 Task: Plan a hiking trip for the next Thursday at 2:00 PM.
Action: Mouse moved to (74, 148)
Screenshot: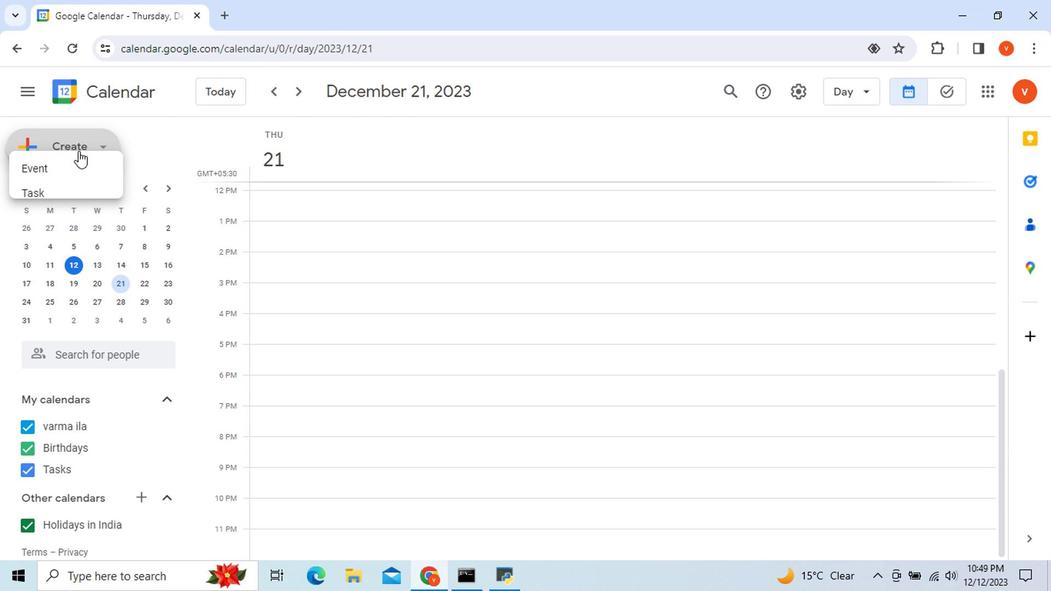 
Action: Mouse pressed left at (74, 148)
Screenshot: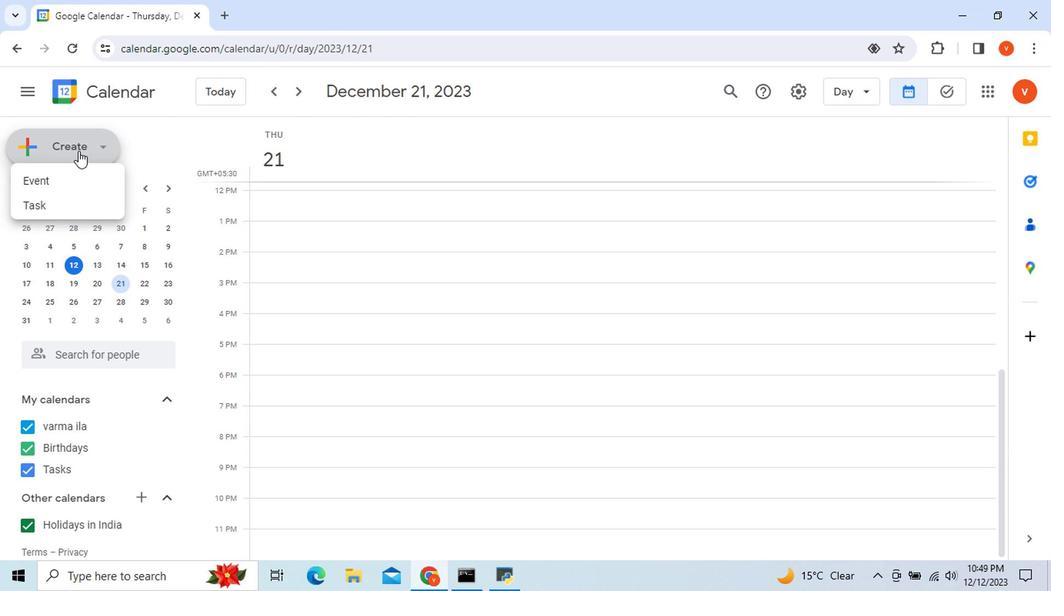 
Action: Mouse moved to (37, 211)
Screenshot: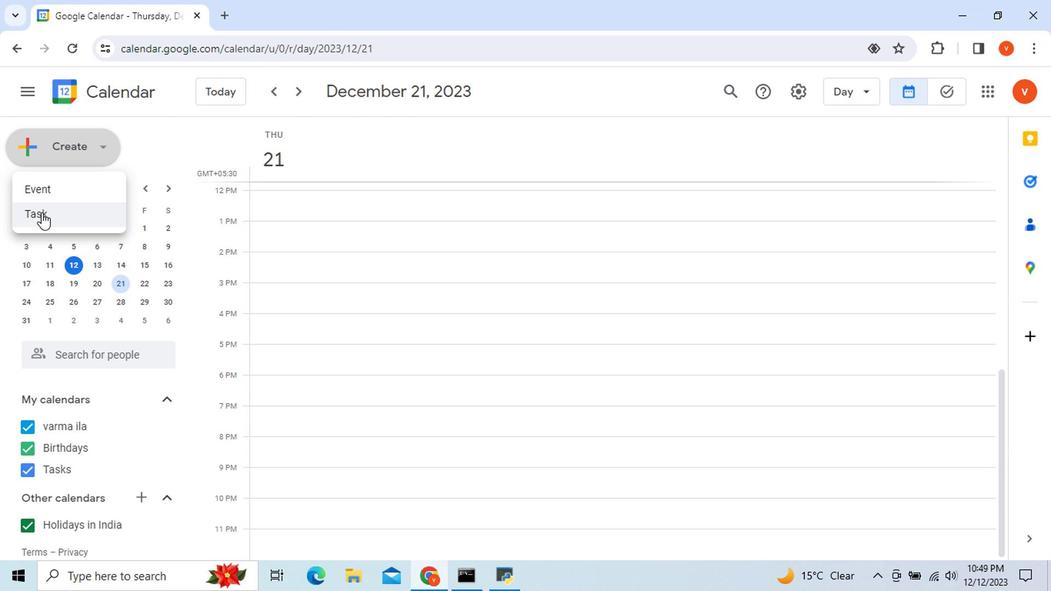 
Action: Mouse pressed left at (37, 211)
Screenshot: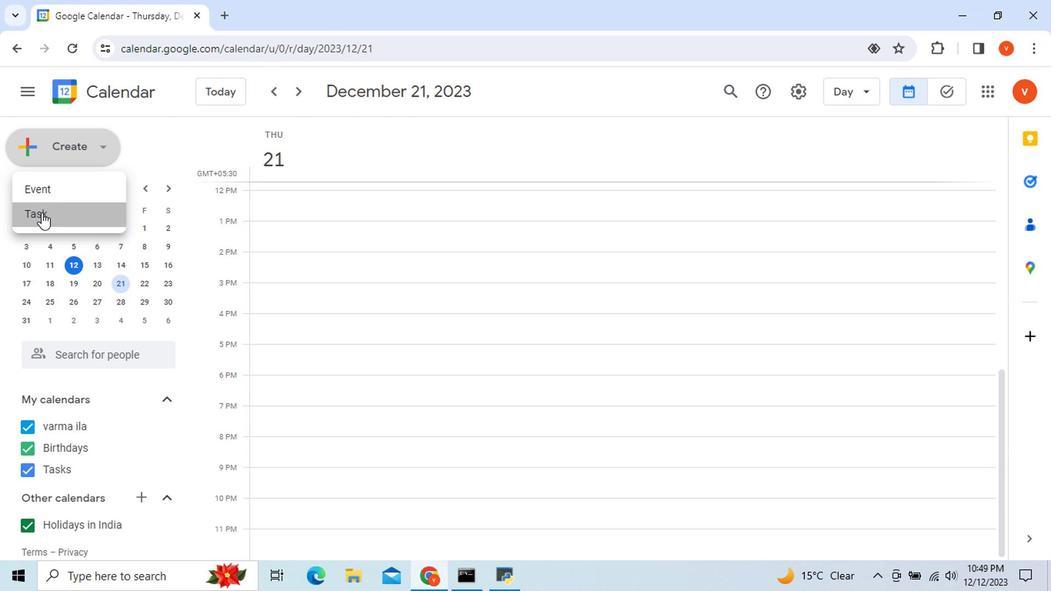 
Action: Mouse moved to (611, 456)
Screenshot: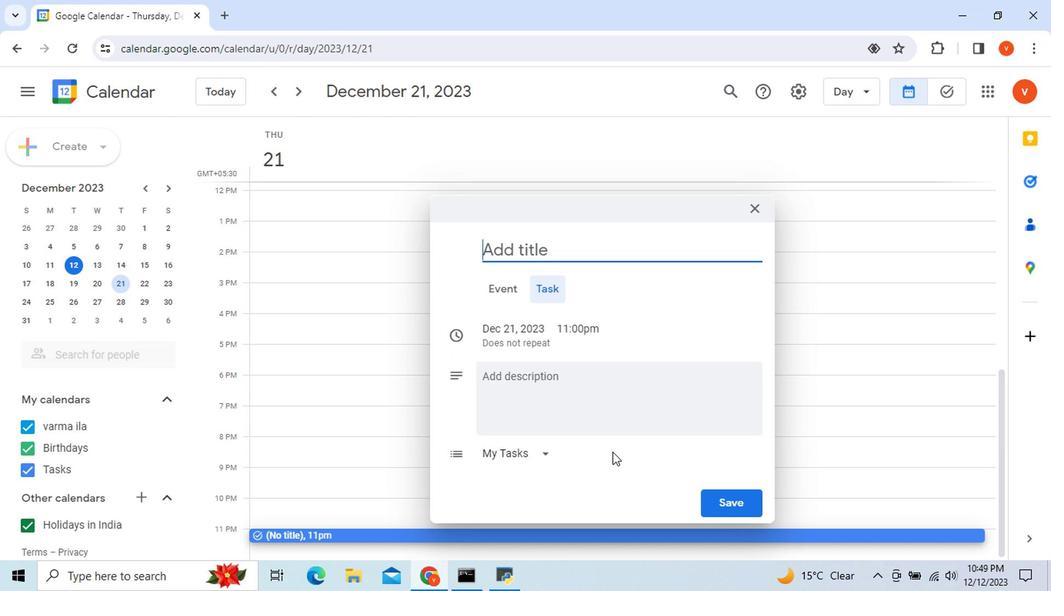 
Action: Key pressed <Key.shift>Hiking<Key.space><Key.shift>Trip
Screenshot: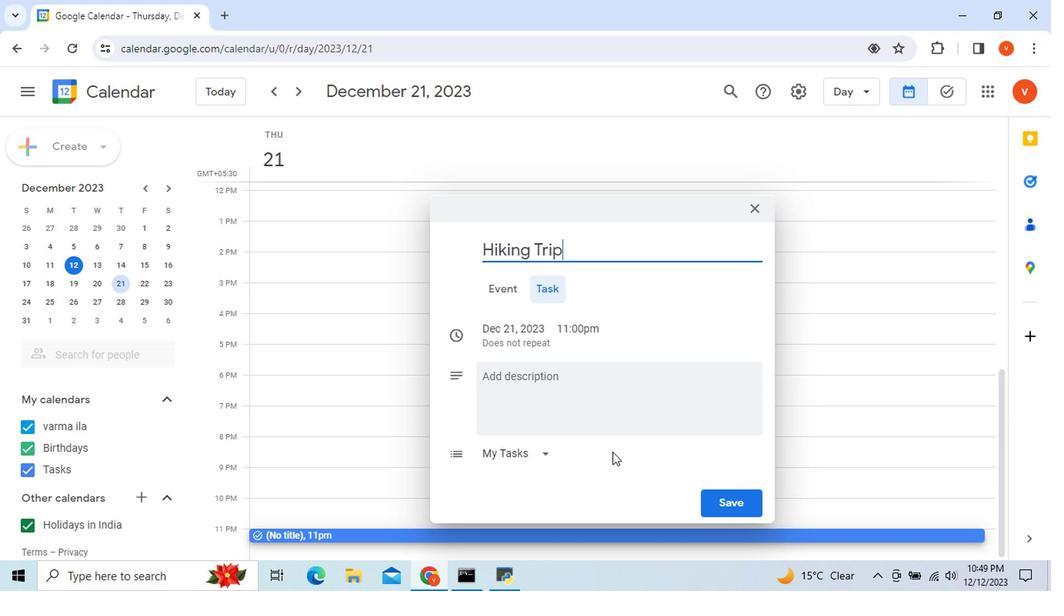 
Action: Mouse moved to (578, 335)
Screenshot: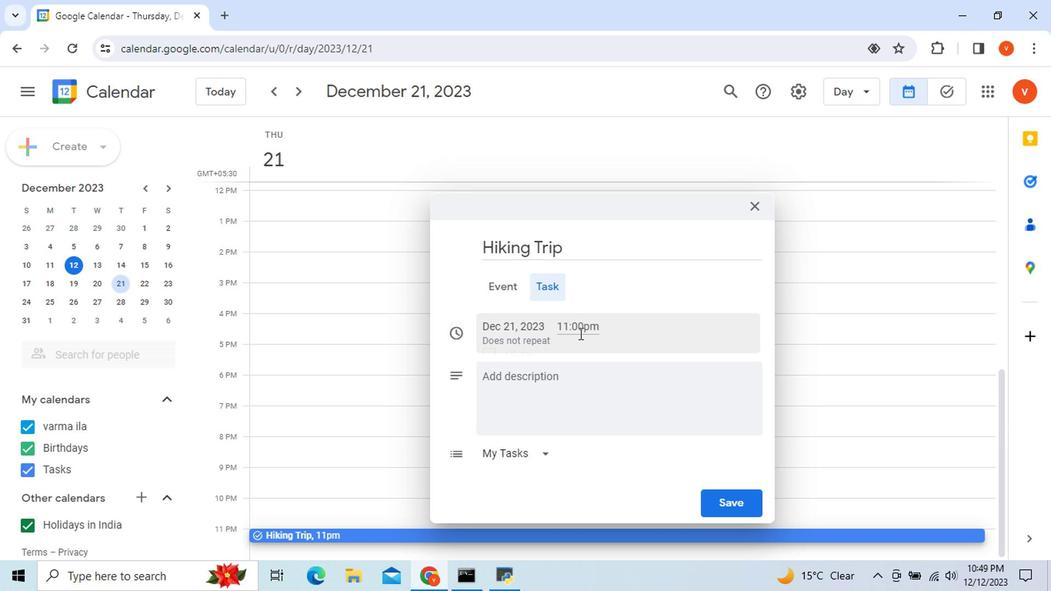 
Action: Mouse pressed left at (578, 335)
Screenshot: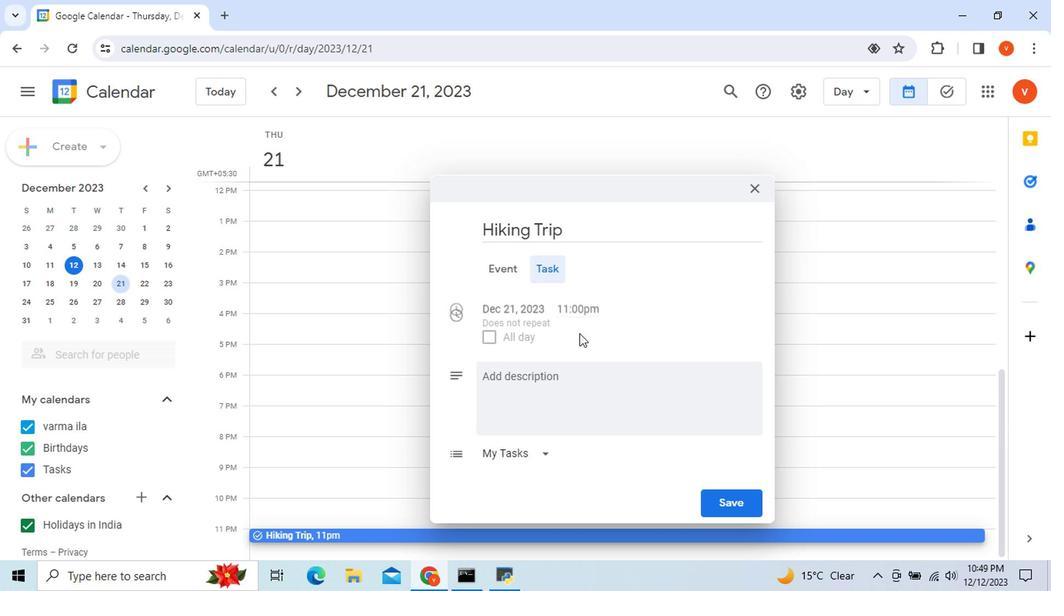 
Action: Mouse moved to (692, 448)
Screenshot: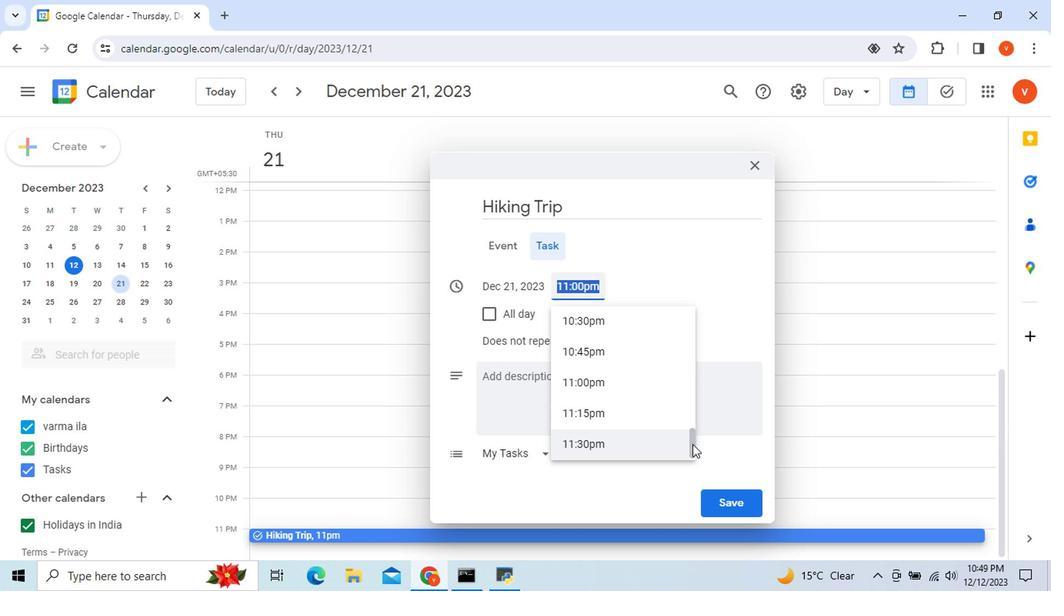 
Action: Mouse pressed left at (692, 448)
Screenshot: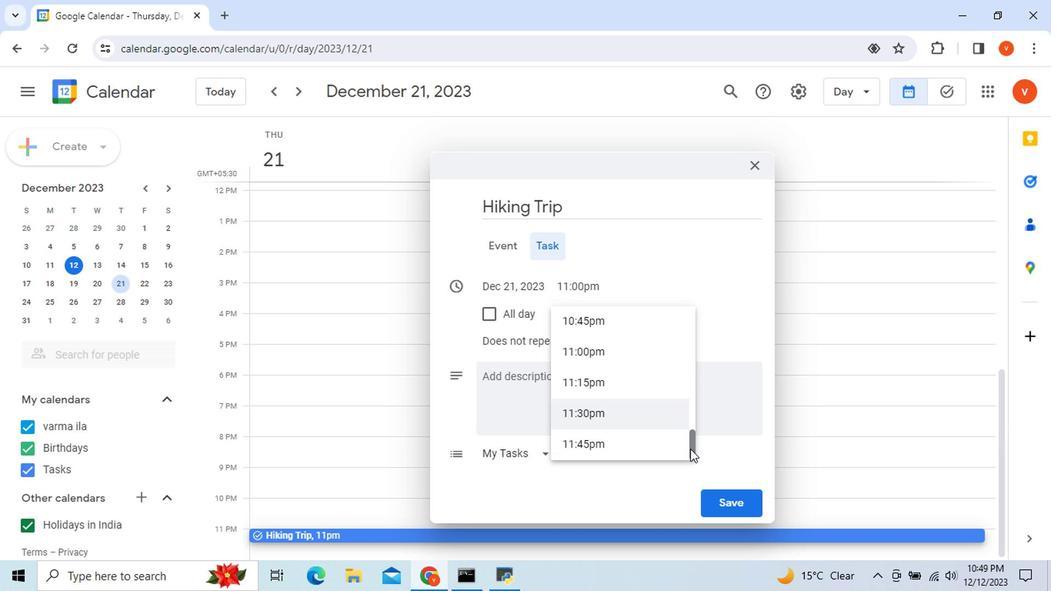 
Action: Mouse moved to (688, 445)
Screenshot: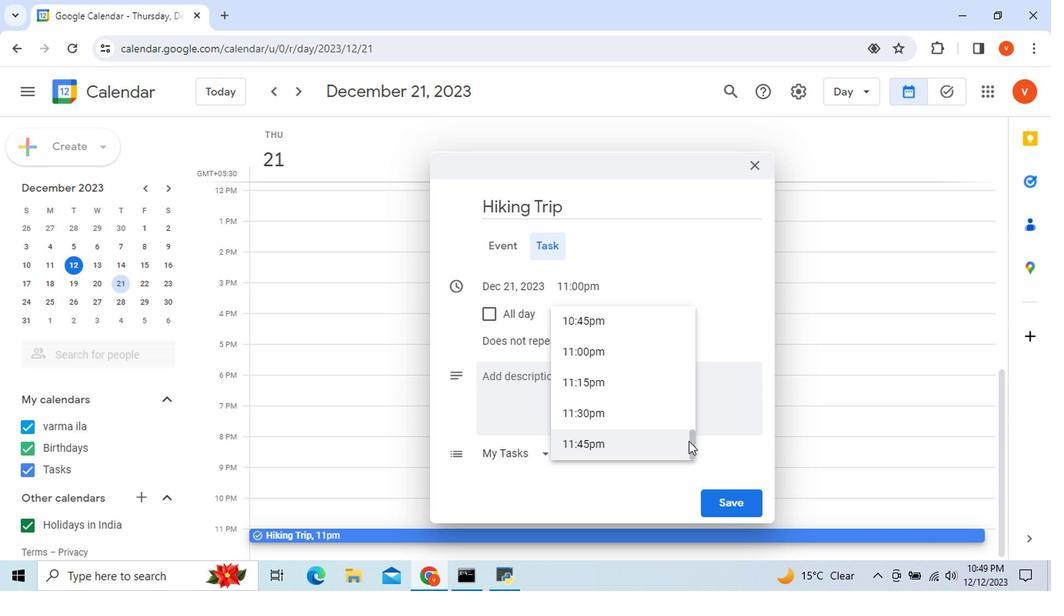 
Action: Mouse pressed left at (688, 445)
Screenshot: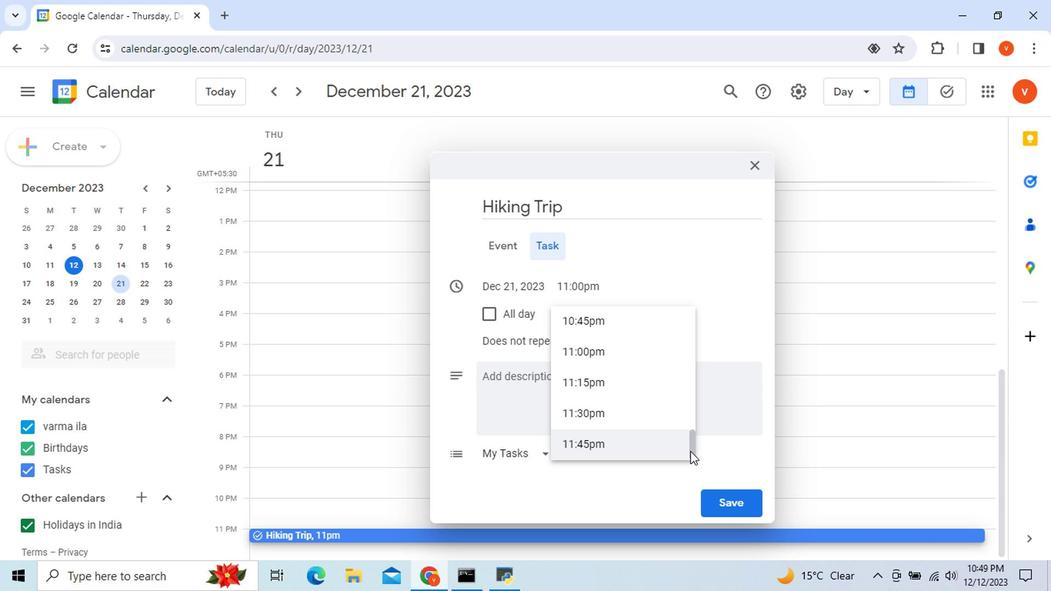 
Action: Mouse moved to (653, 421)
Screenshot: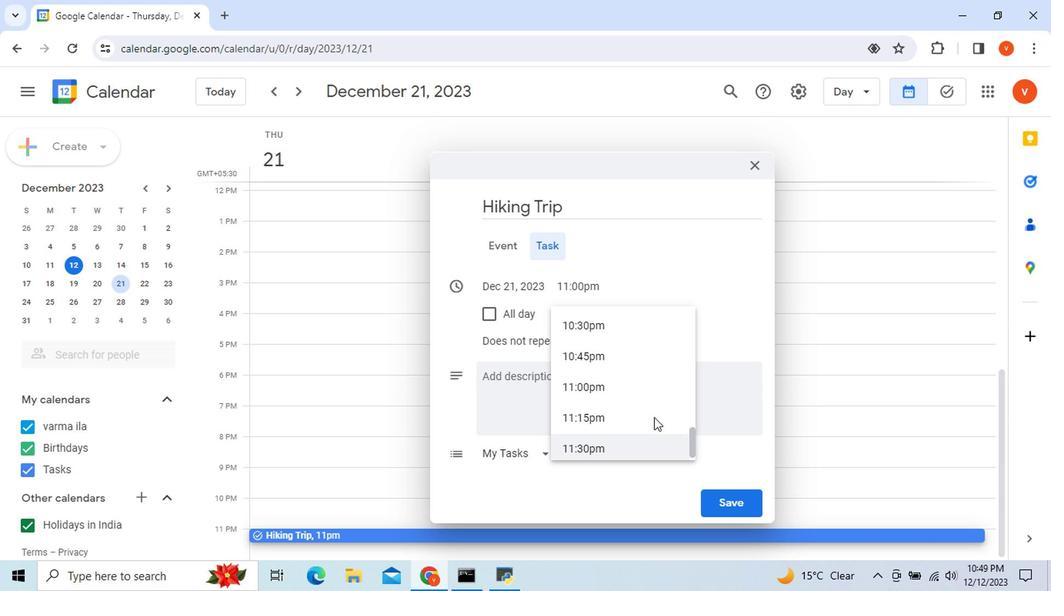 
Action: Mouse scrolled (653, 421) with delta (0, 0)
Screenshot: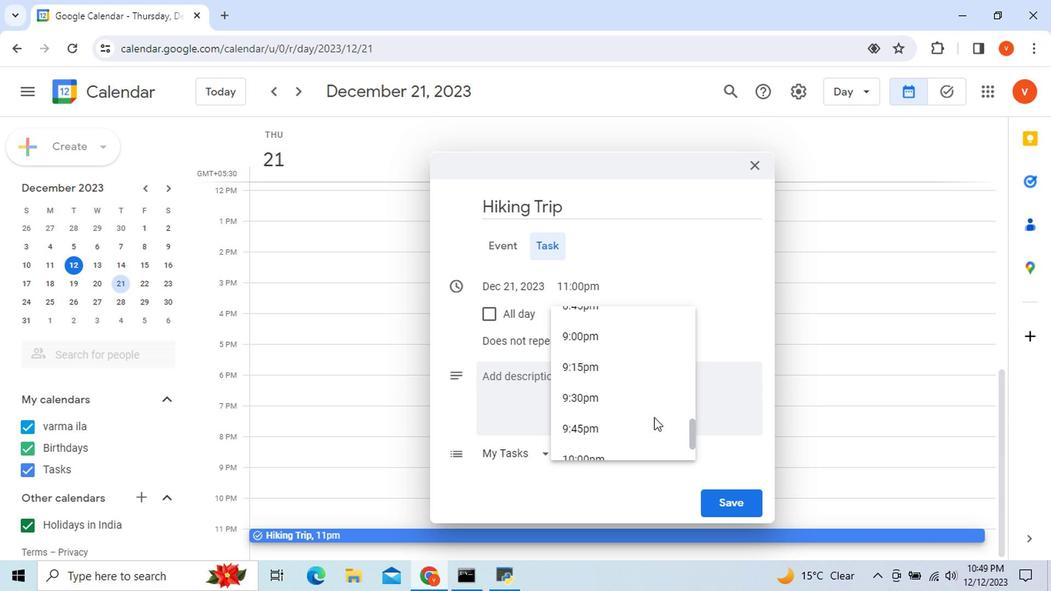 
Action: Mouse scrolled (653, 421) with delta (0, 0)
Screenshot: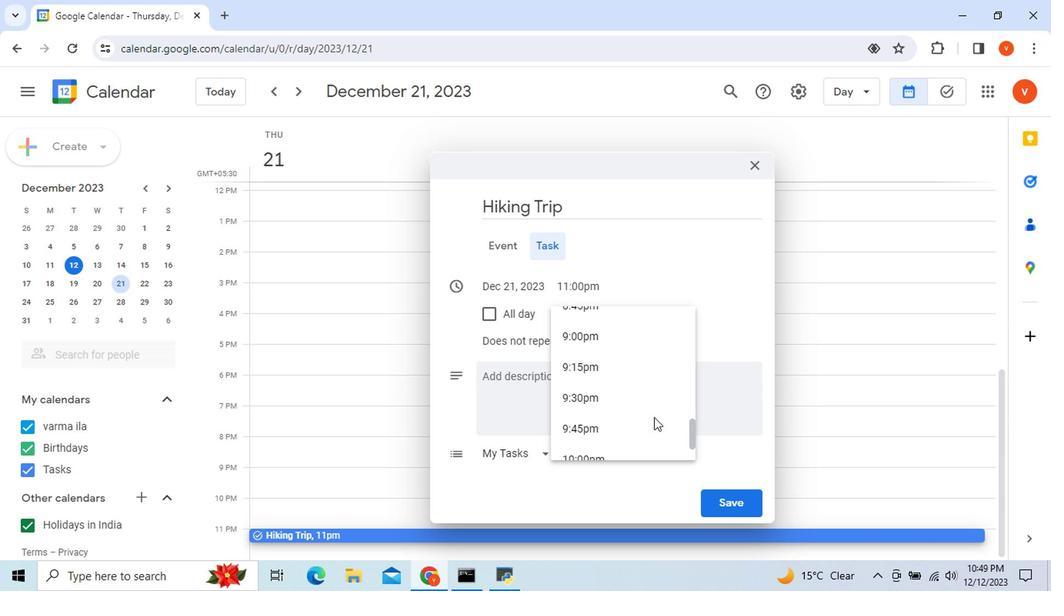 
Action: Mouse scrolled (653, 421) with delta (0, 0)
Screenshot: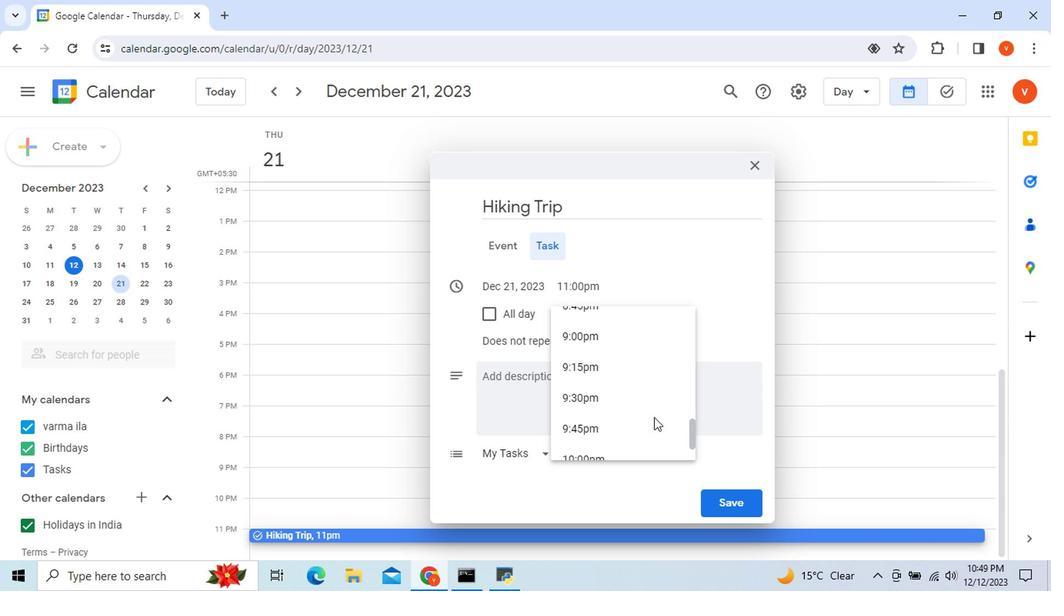 
Action: Mouse scrolled (653, 421) with delta (0, 0)
Screenshot: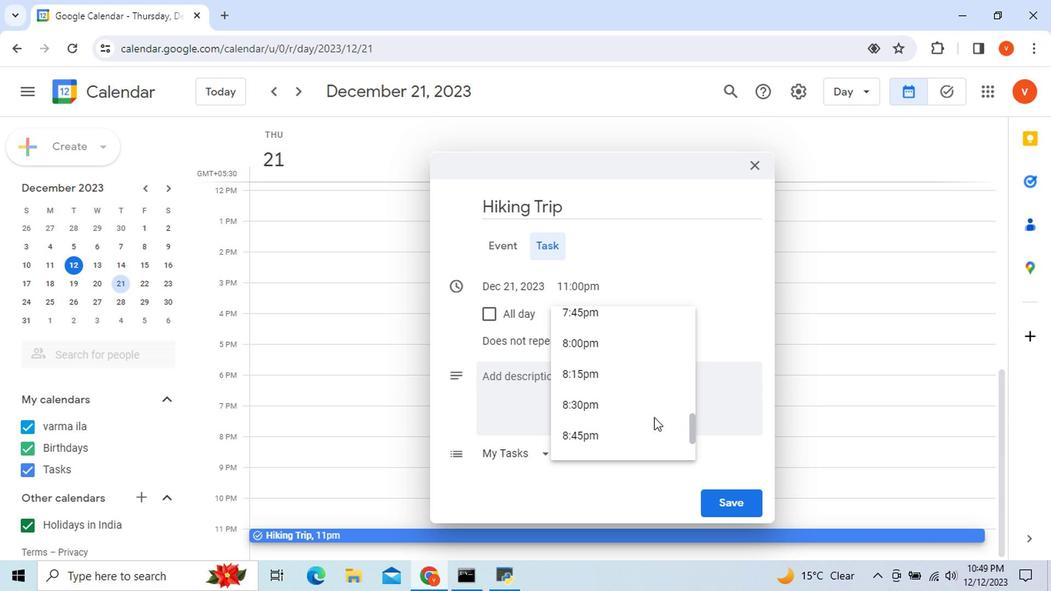 
Action: Mouse scrolled (653, 421) with delta (0, 0)
Screenshot: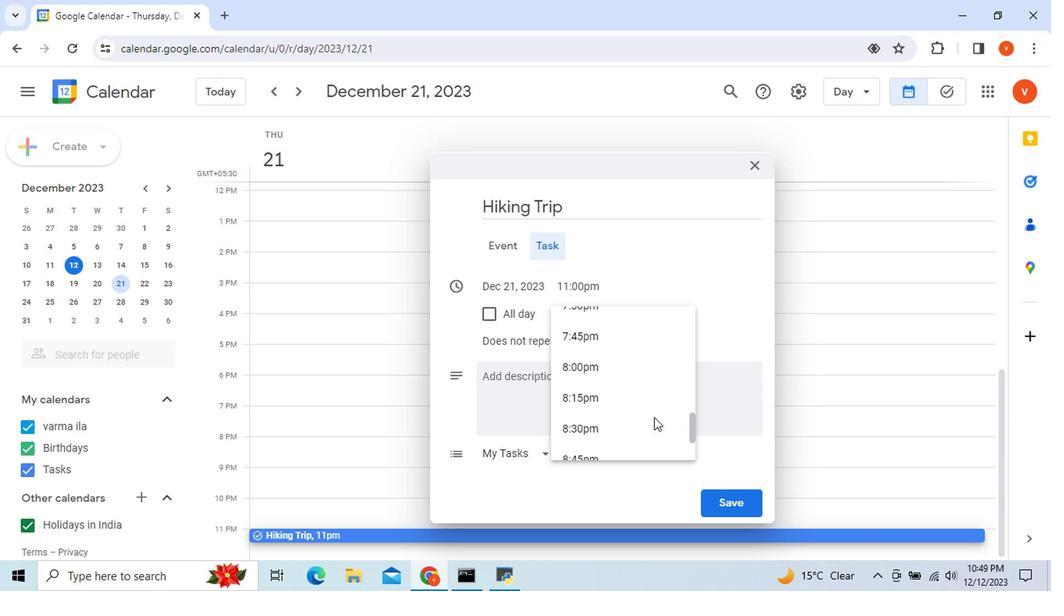 
Action: Mouse scrolled (653, 421) with delta (0, 0)
Screenshot: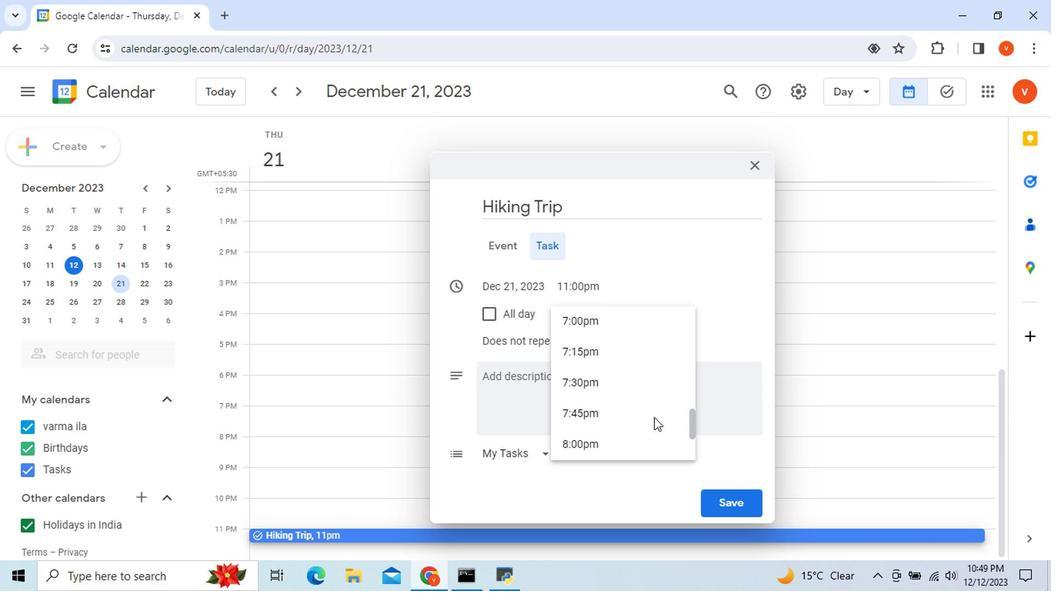 
Action: Mouse scrolled (653, 421) with delta (0, 0)
Screenshot: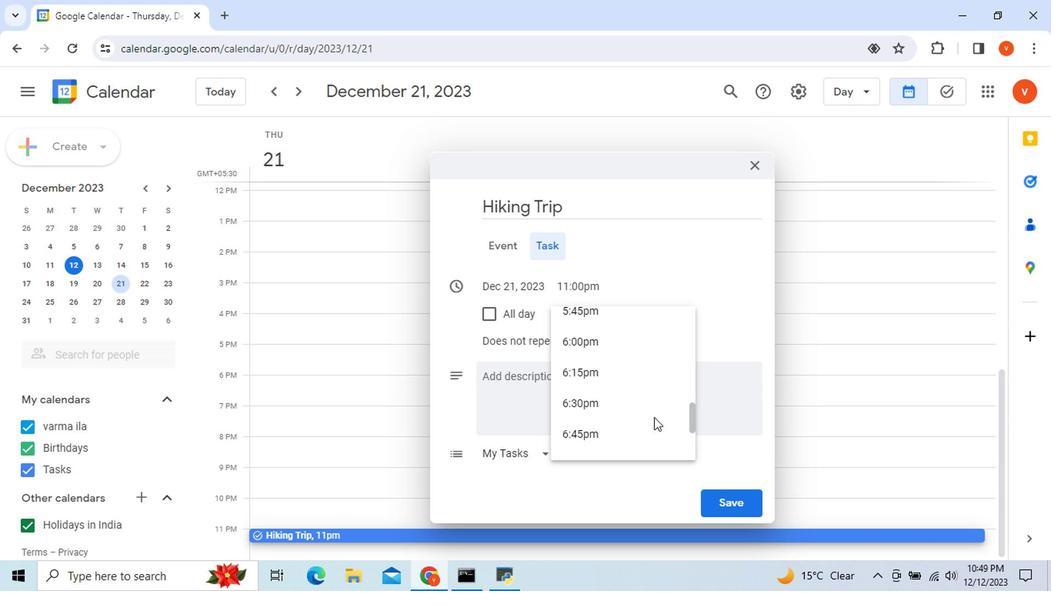 
Action: Mouse scrolled (653, 421) with delta (0, 0)
Screenshot: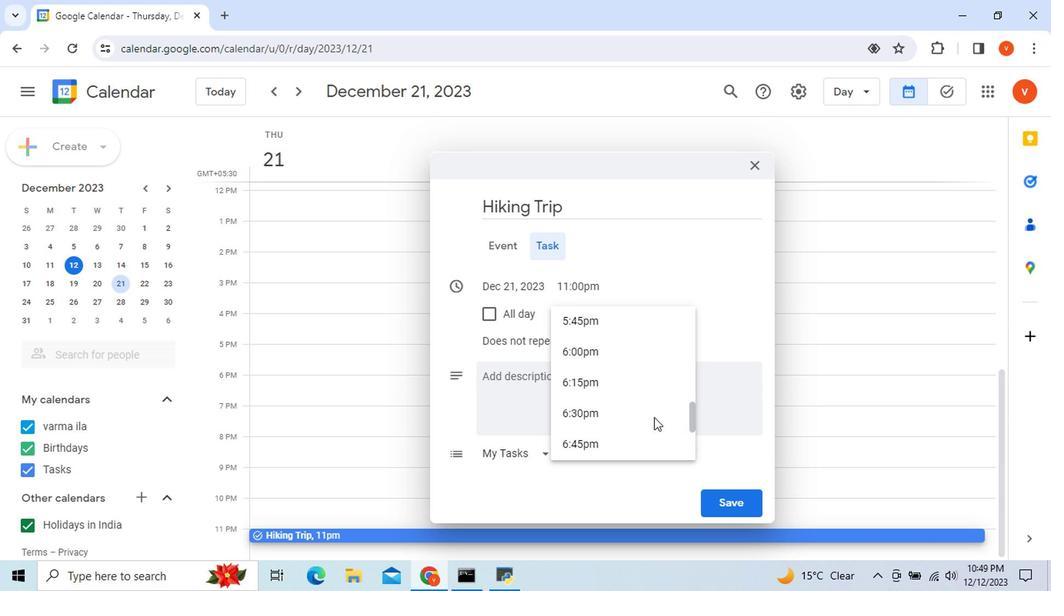 
Action: Mouse scrolled (653, 421) with delta (0, 0)
Screenshot: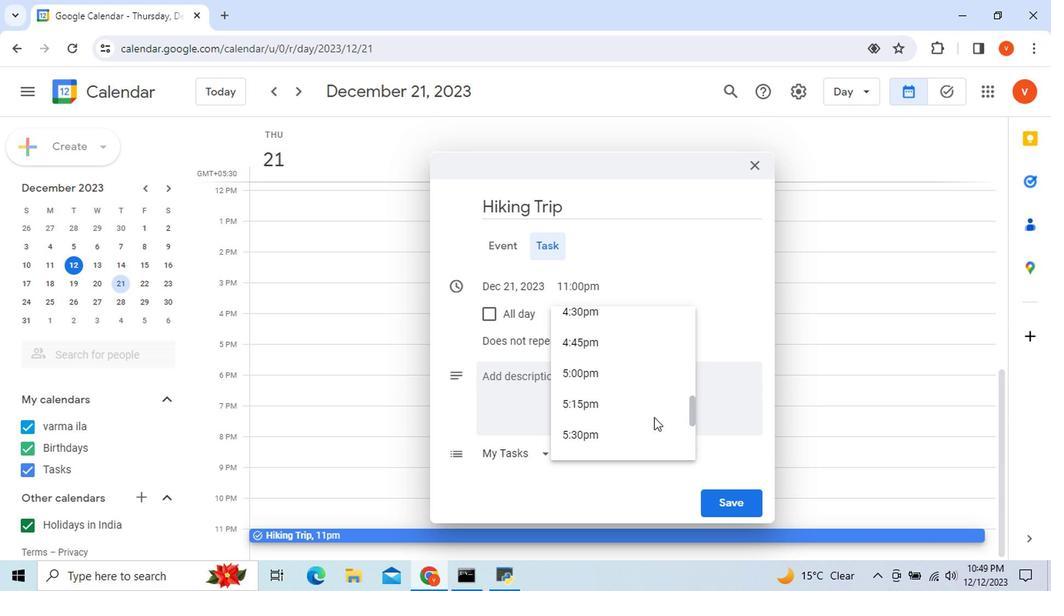 
Action: Mouse scrolled (653, 421) with delta (0, 0)
Screenshot: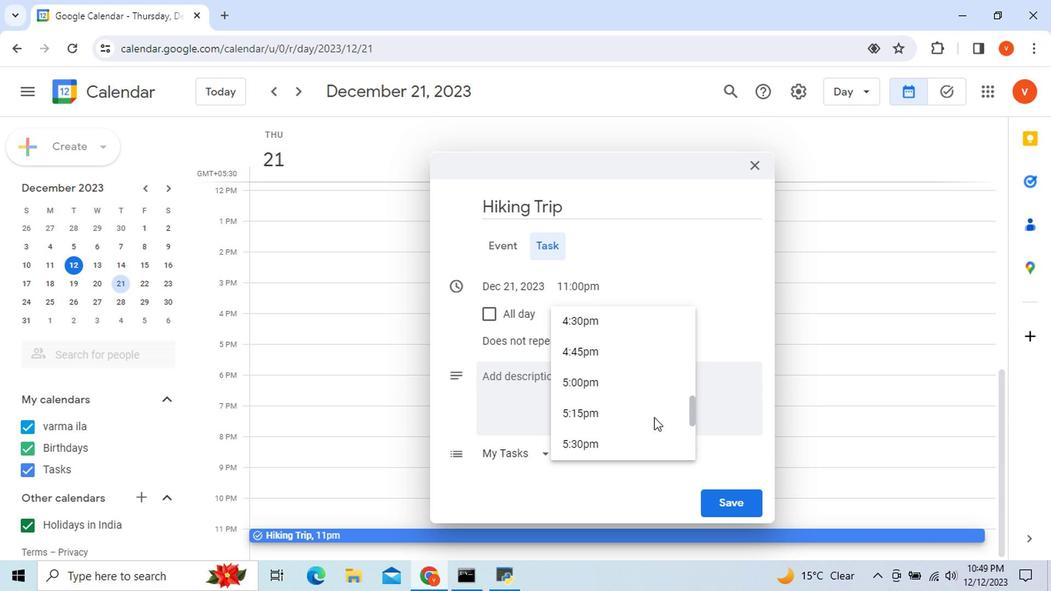 
Action: Mouse scrolled (653, 421) with delta (0, 0)
Screenshot: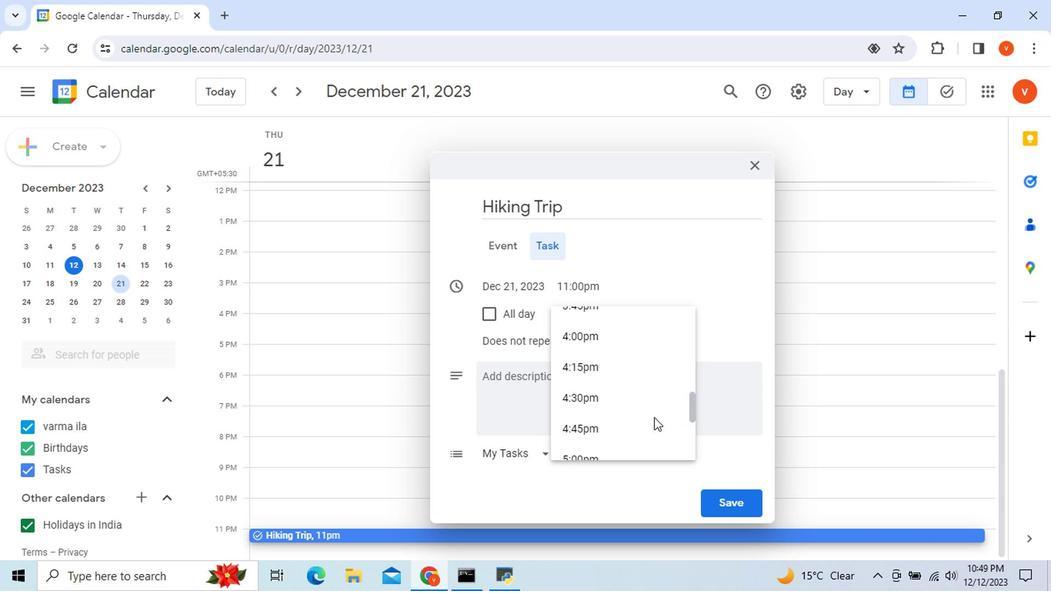 
Action: Mouse scrolled (653, 421) with delta (0, 0)
Screenshot: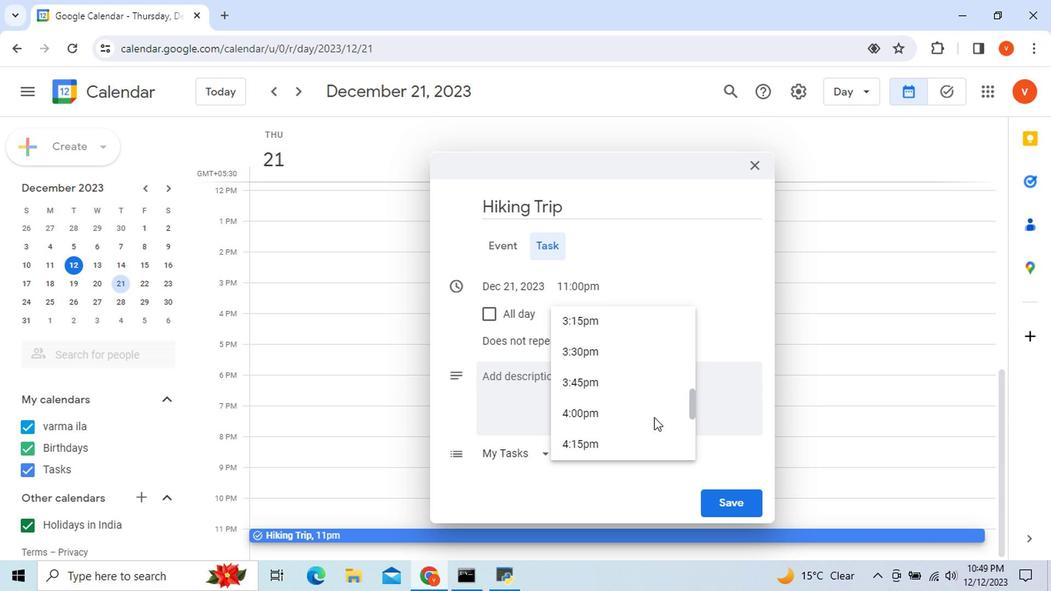 
Action: Mouse scrolled (653, 421) with delta (0, 0)
Screenshot: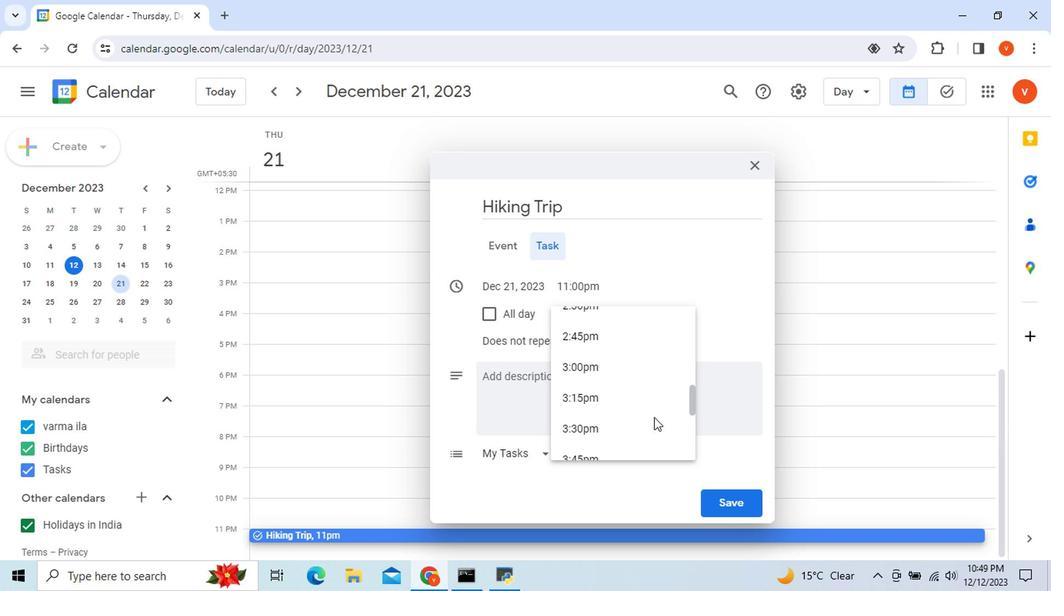 
Action: Mouse scrolled (653, 421) with delta (0, 0)
Screenshot: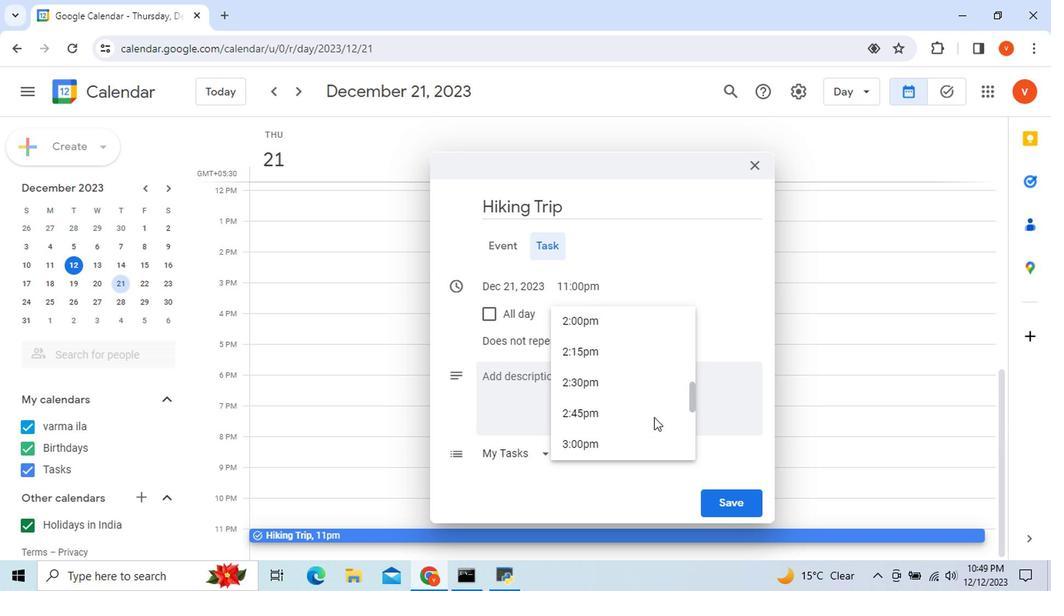
Action: Mouse moved to (615, 329)
Screenshot: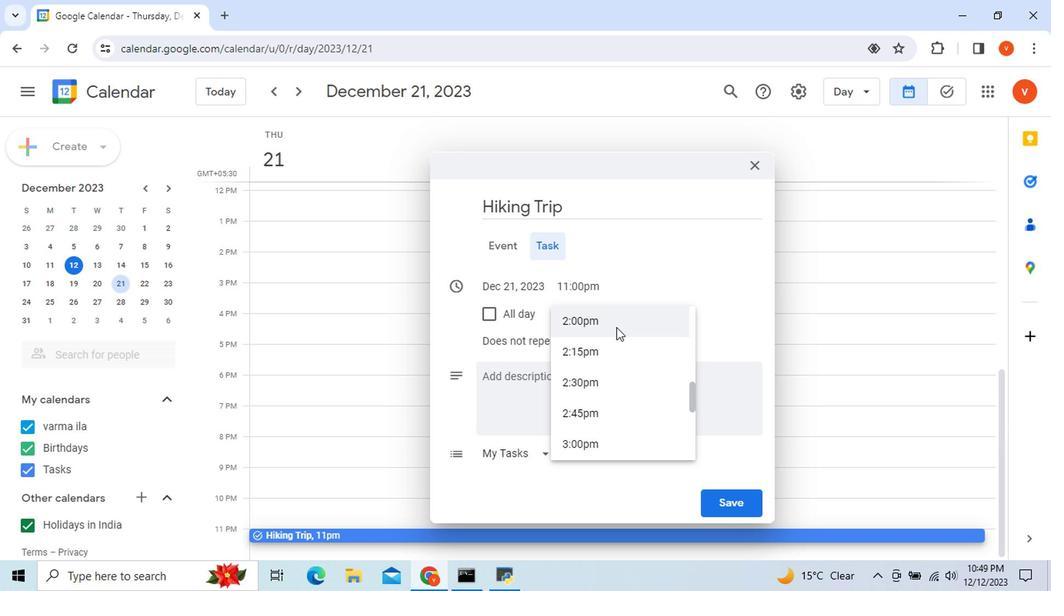 
Action: Mouse pressed left at (615, 329)
Screenshot: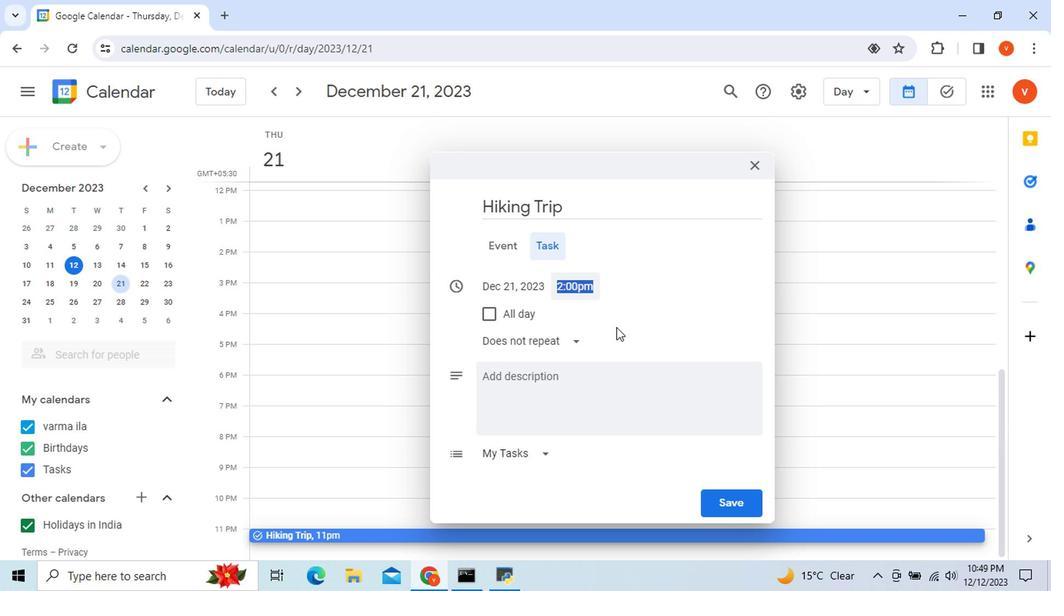 
Action: Mouse moved to (538, 386)
Screenshot: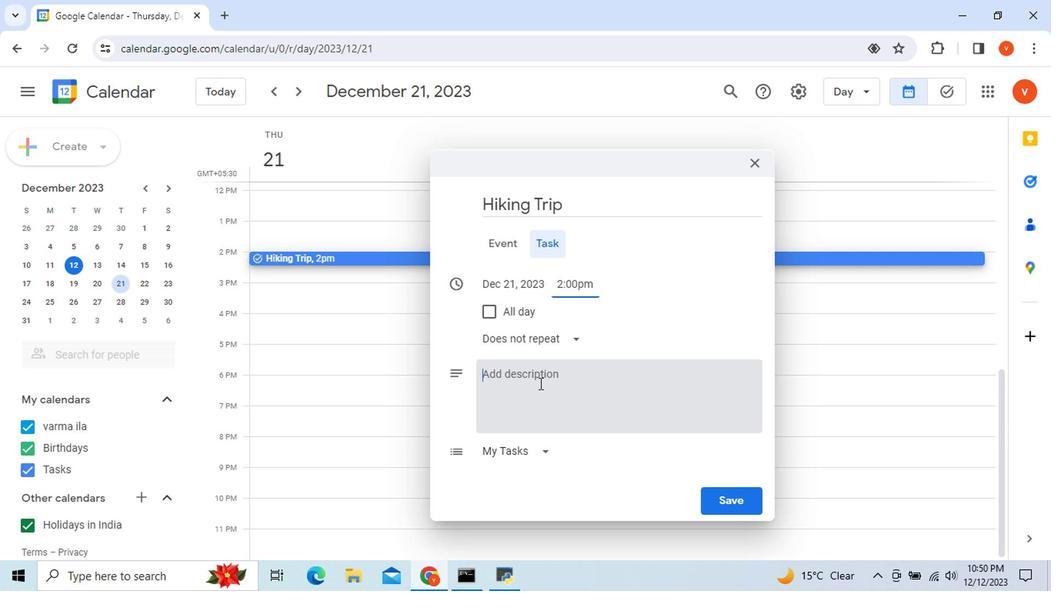 
Action: Mouse pressed left at (538, 386)
Screenshot: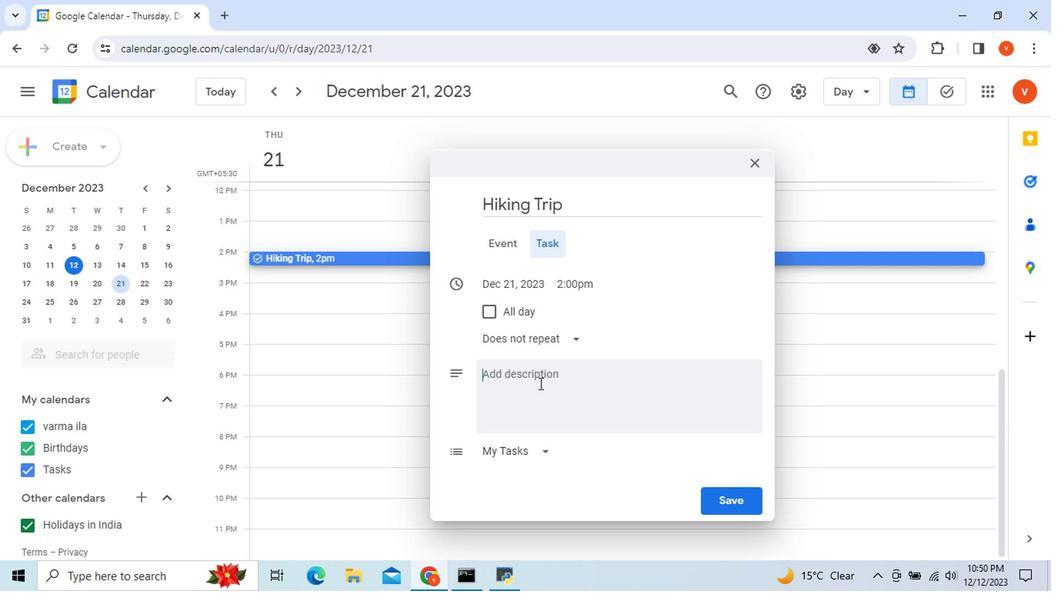 
Action: Key pressed <Key.shift>Hiking<Key.space><Key.shift>Trip<Key.space>plan
Screenshot: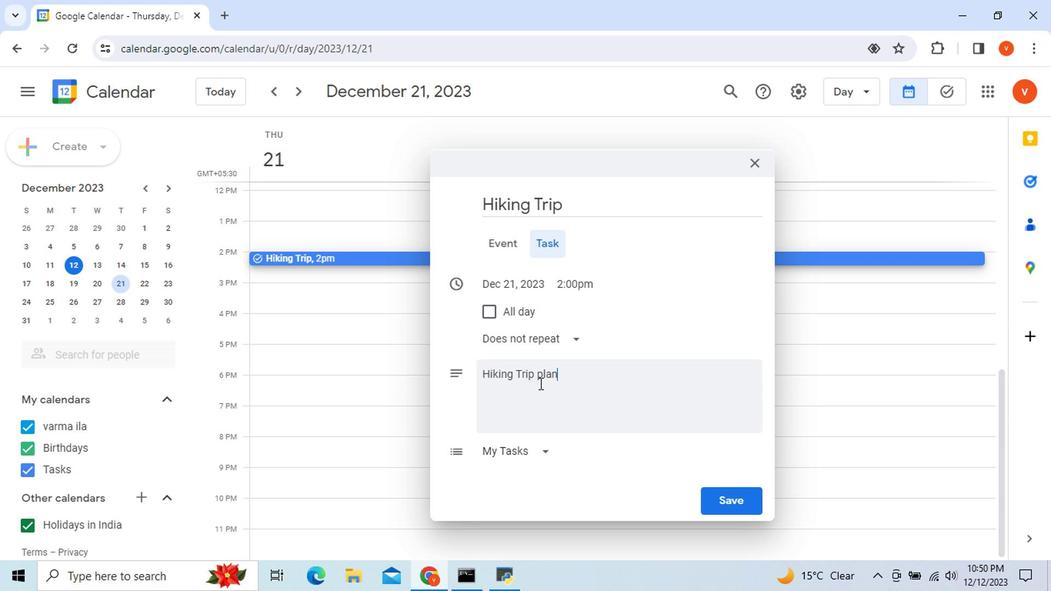 
Action: Mouse moved to (732, 502)
Screenshot: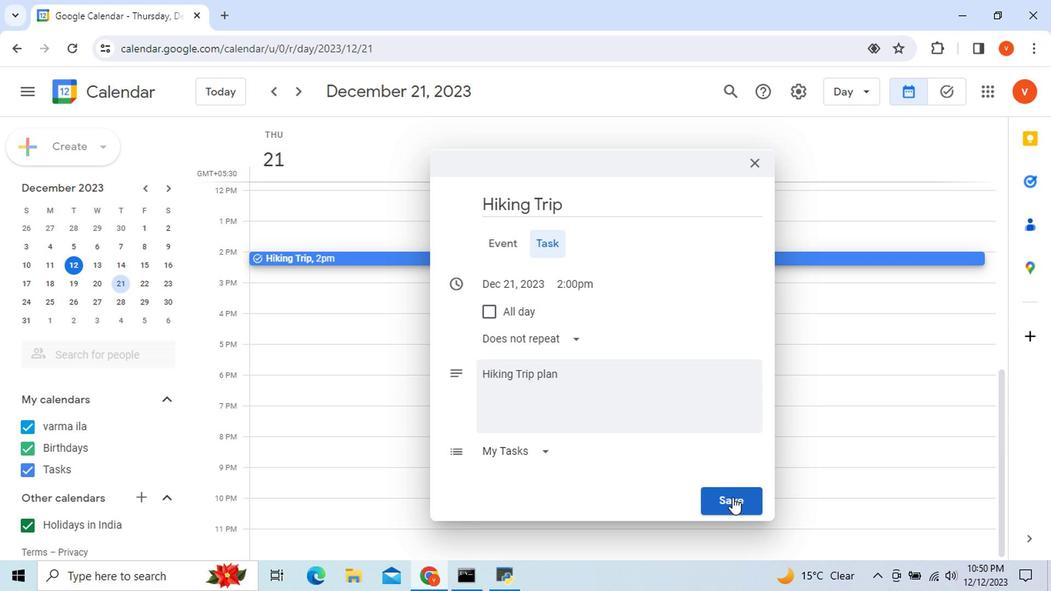 
Action: Mouse pressed left at (732, 502)
Screenshot: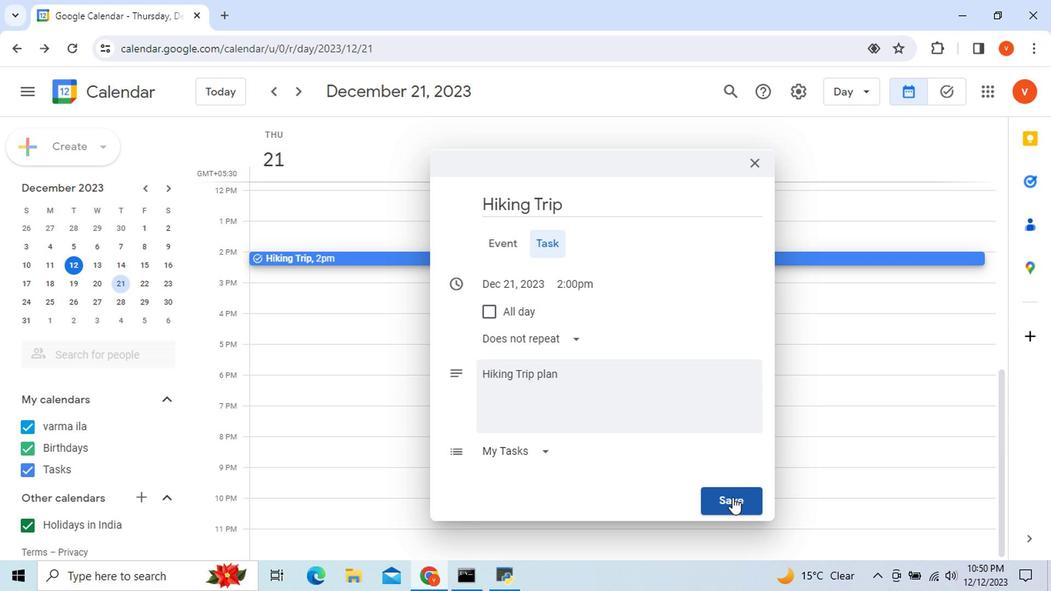 
